 Task: Add the task  Improve code modularity for better maintainability to the section Cloud Security Sprint in the project TransparentLine and add a Due Date to the respective task as 2023/11/15.
Action: Mouse moved to (758, 445)
Screenshot: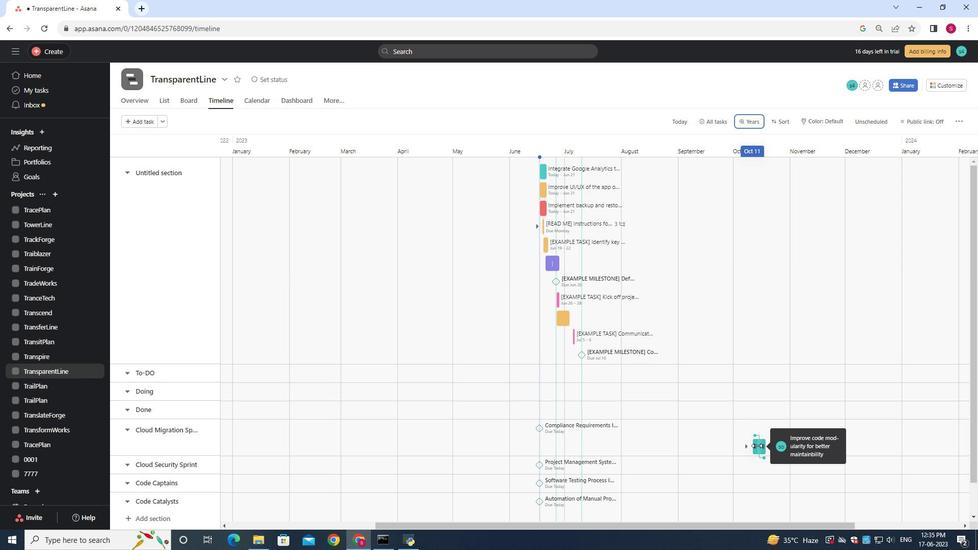 
Action: Mouse pressed left at (758, 445)
Screenshot: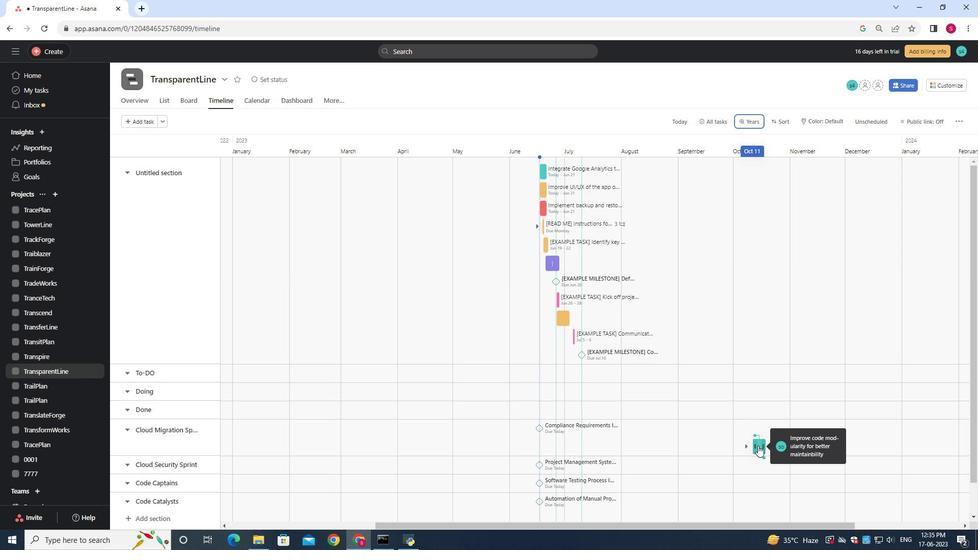 
Action: Mouse moved to (756, 446)
Screenshot: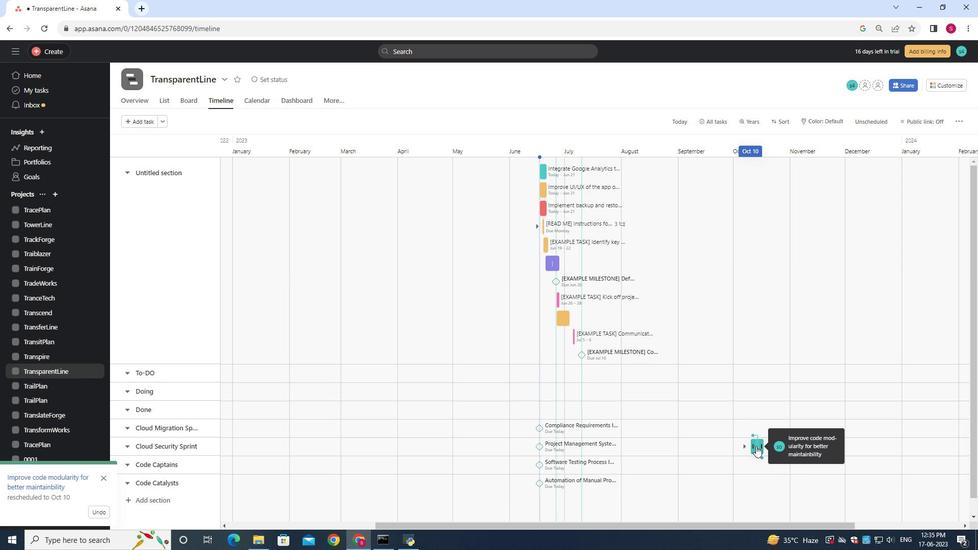 
Action: Mouse pressed left at (756, 446)
Screenshot: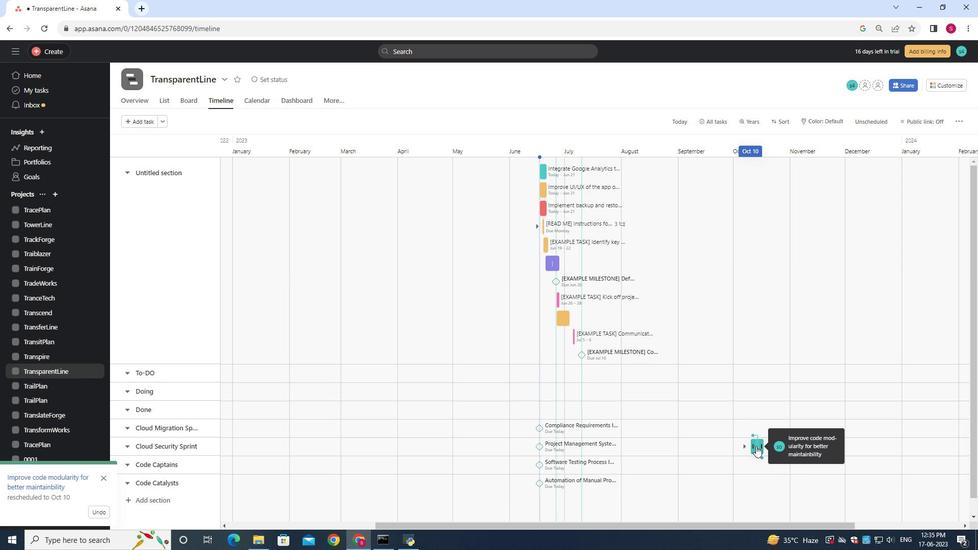 
Action: Mouse moved to (776, 191)
Screenshot: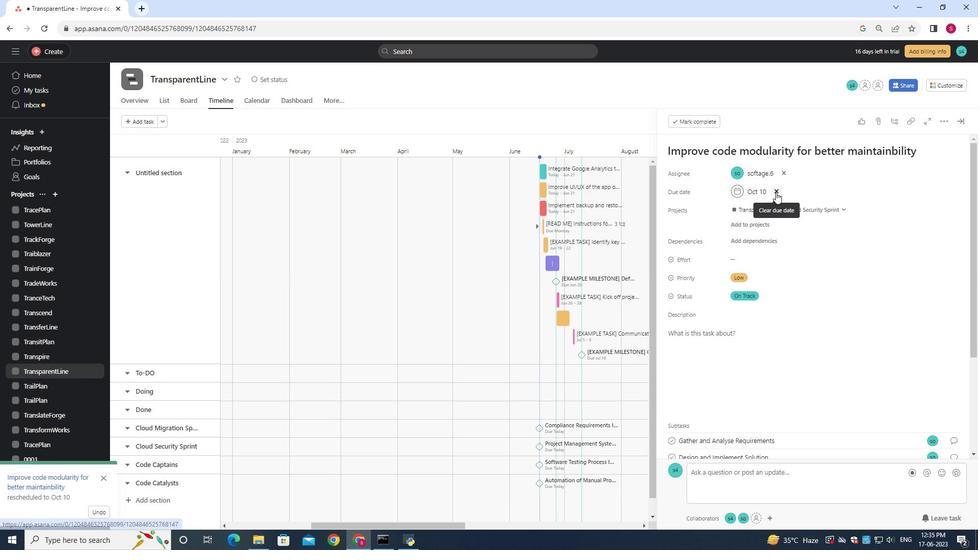 
Action: Mouse pressed left at (776, 191)
Screenshot: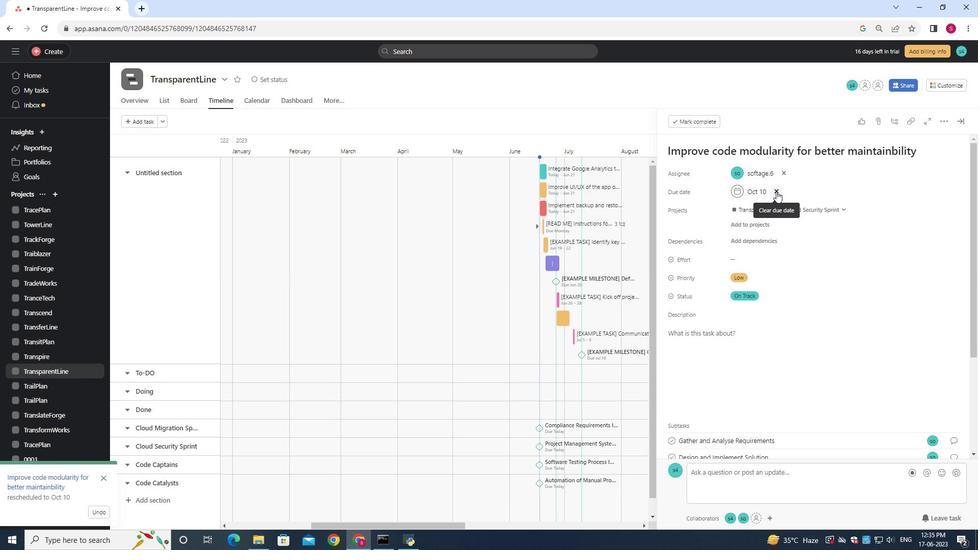 
Action: Mouse moved to (753, 191)
Screenshot: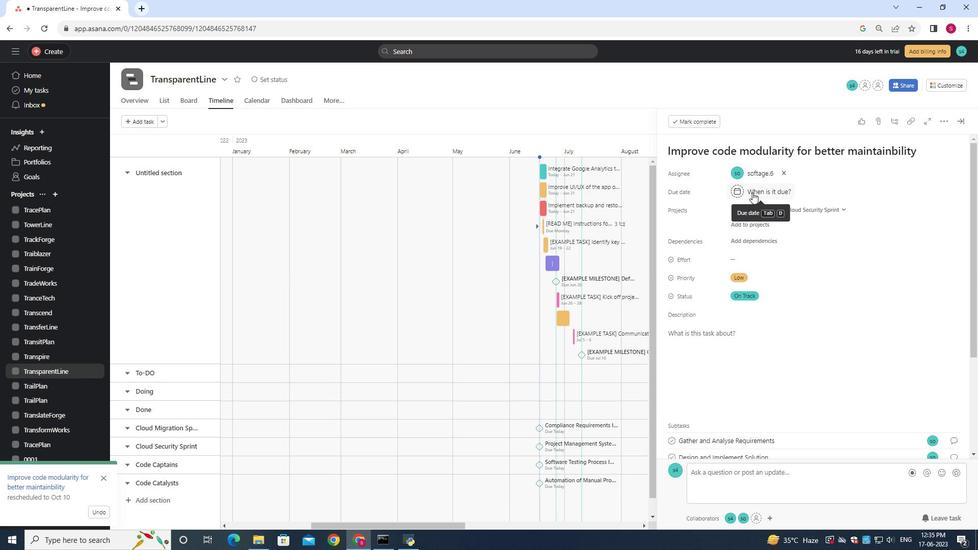
Action: Mouse pressed left at (753, 191)
Screenshot: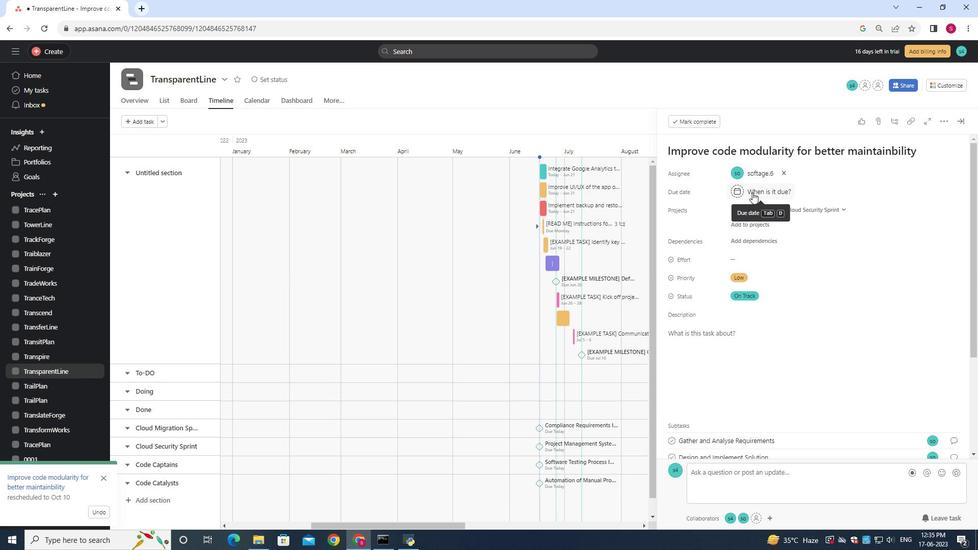 
Action: Mouse moved to (755, 192)
Screenshot: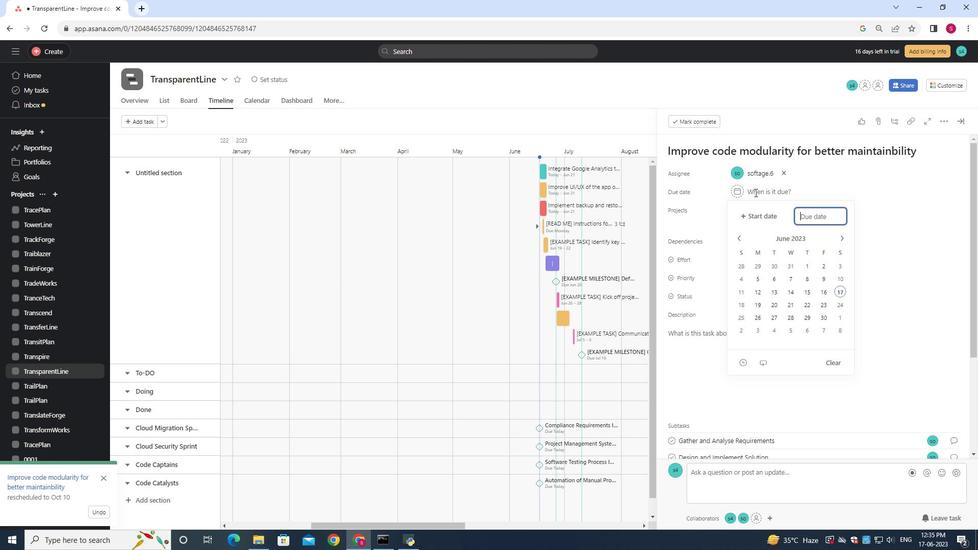 
Action: Key pressed 202
Screenshot: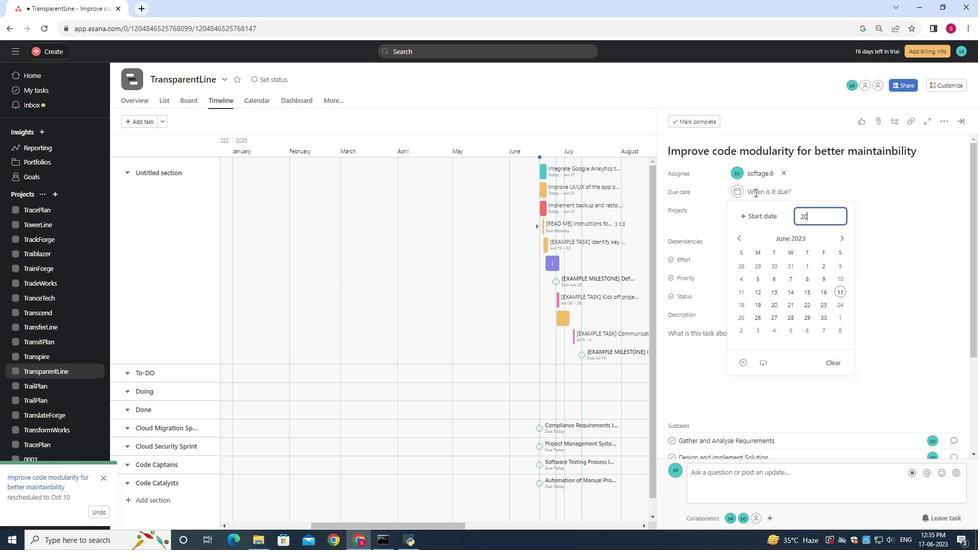 
Action: Mouse moved to (755, 193)
Screenshot: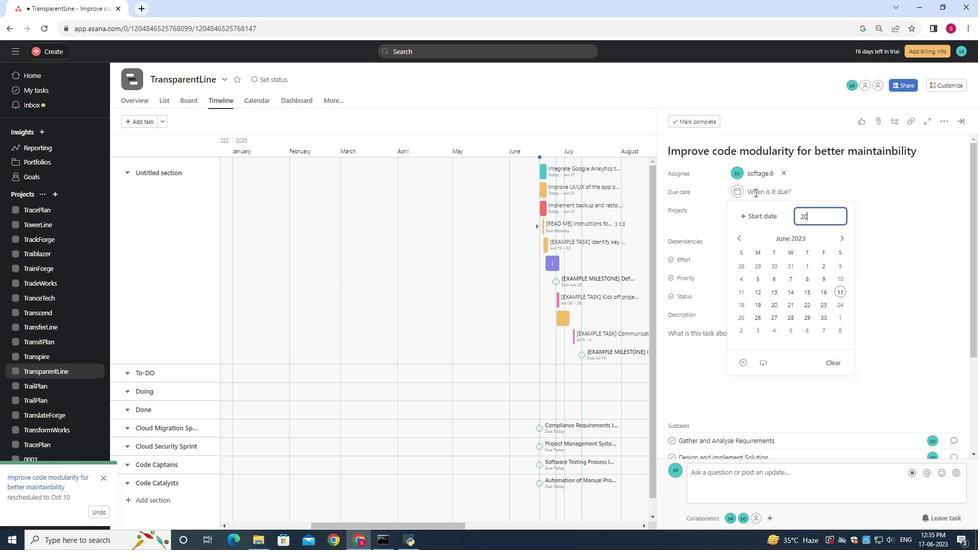 
Action: Key pressed 3/11/15
Screenshot: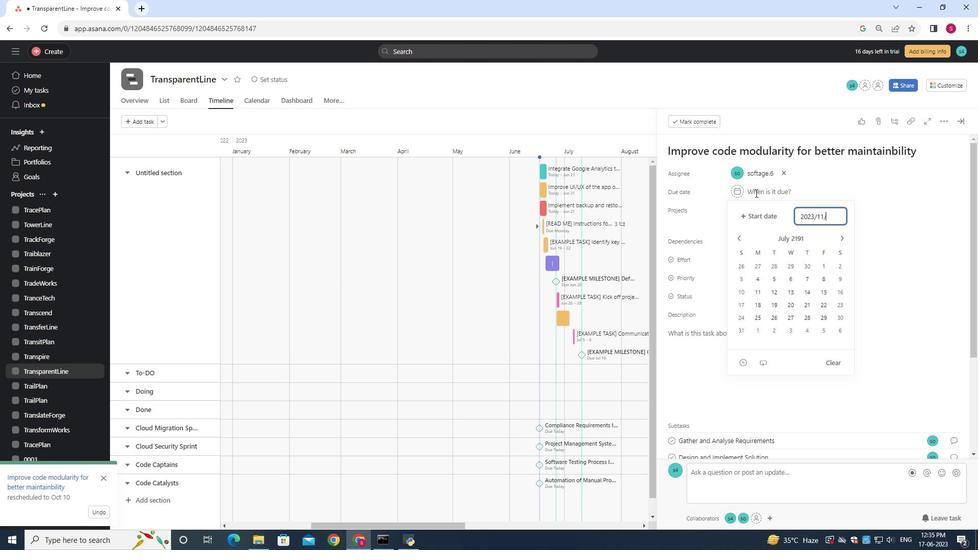 
Action: Mouse moved to (882, 216)
Screenshot: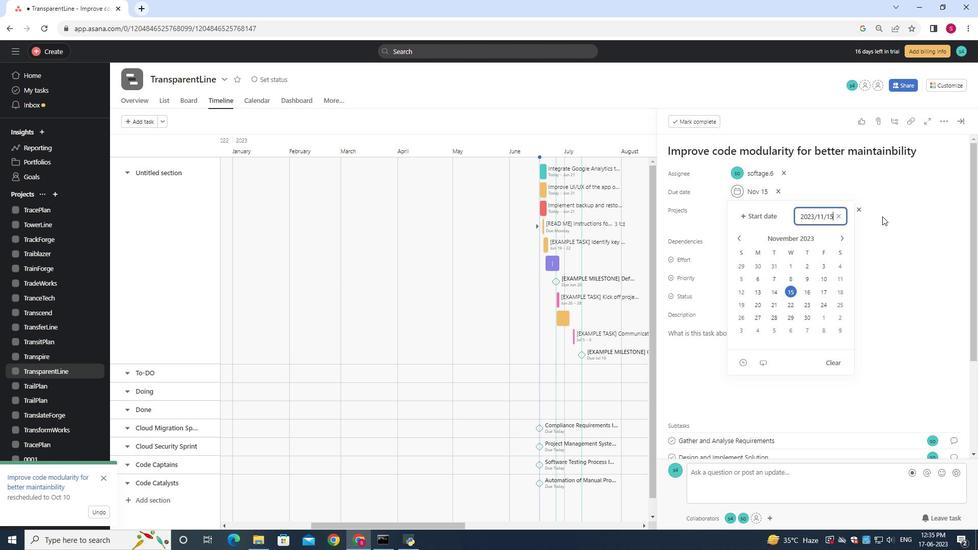 
Action: Mouse pressed left at (882, 216)
Screenshot: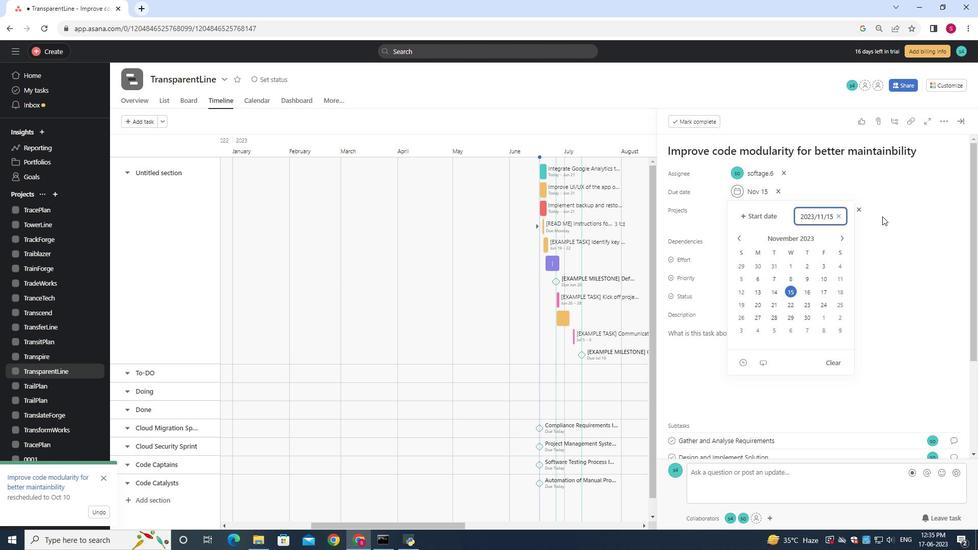 
Action: Mouse moved to (856, 196)
Screenshot: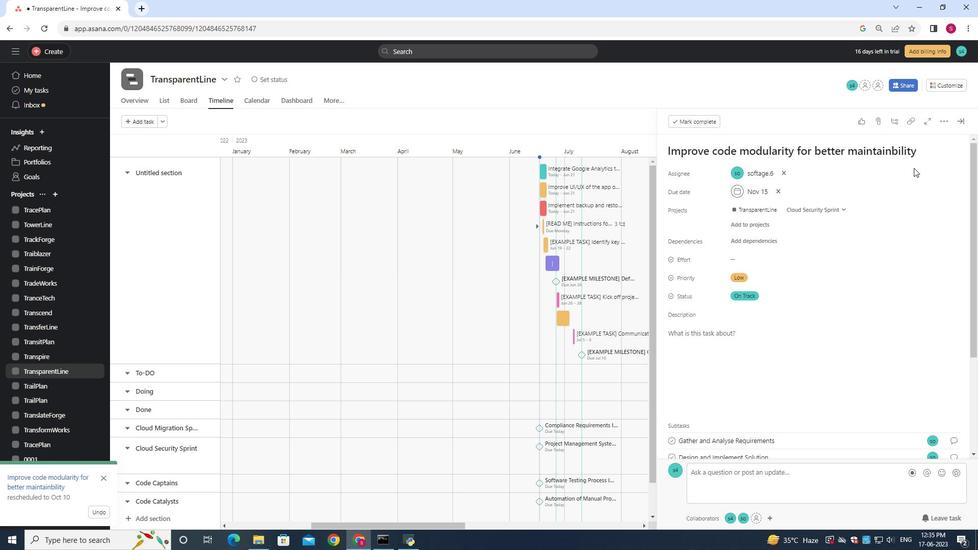 
